 Task: View and add the product "Fancy Feast Cat Food Gourmet Chicken (3 oz)" to cart from the store "Pavilions Pets".
Action: Mouse pressed left at (57, 100)
Screenshot: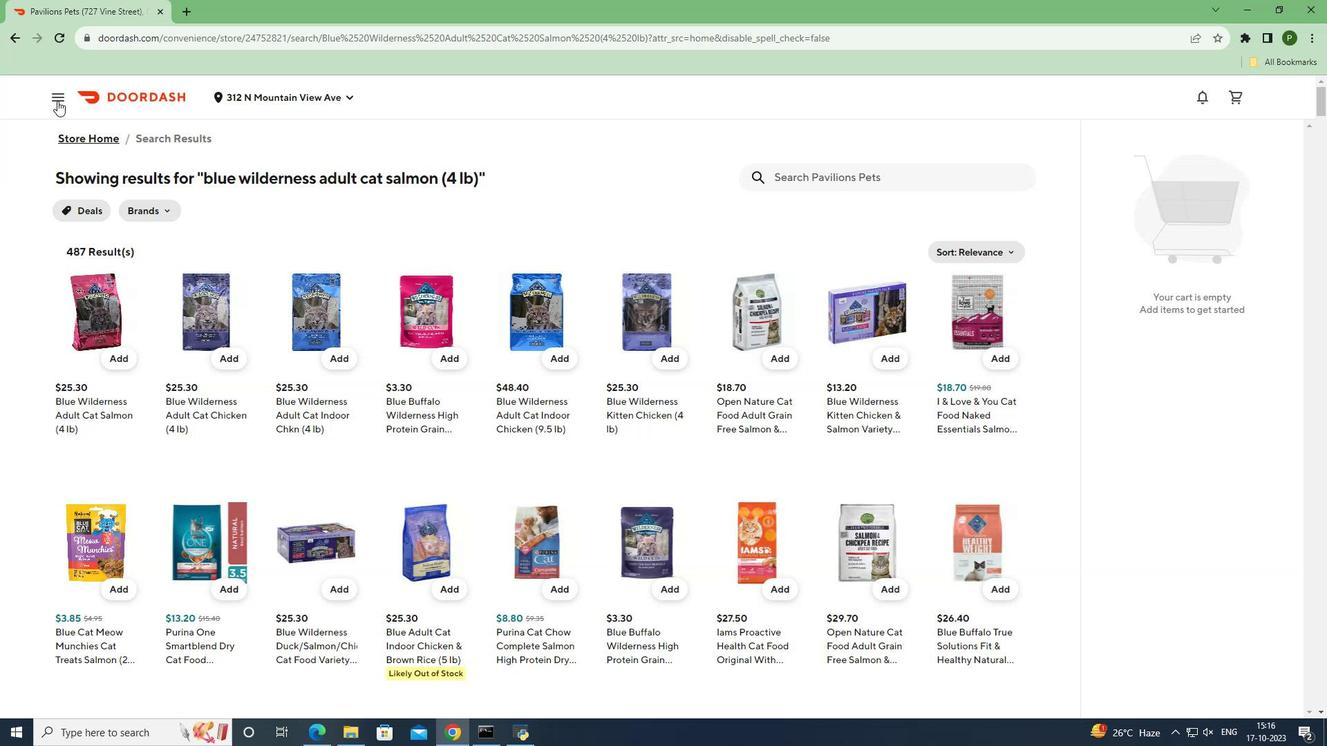 
Action: Mouse moved to (53, 192)
Screenshot: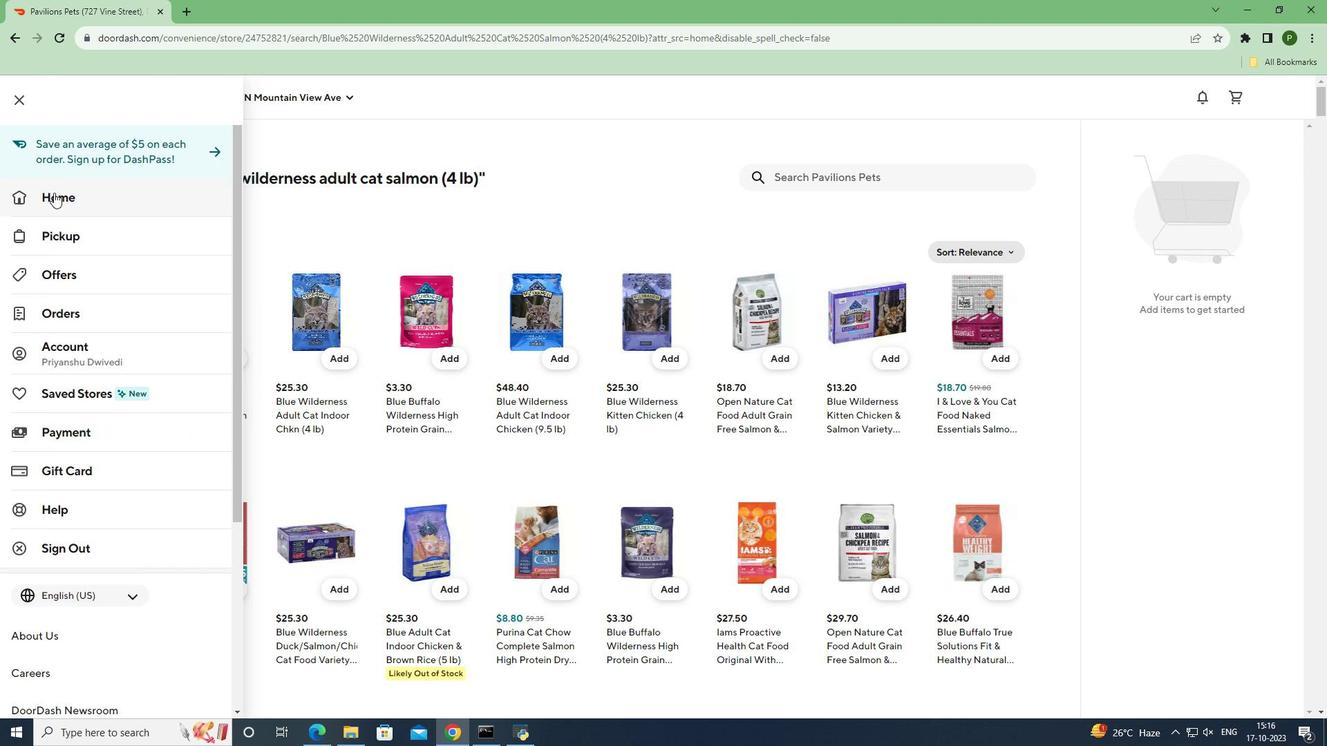 
Action: Mouse pressed left at (53, 192)
Screenshot: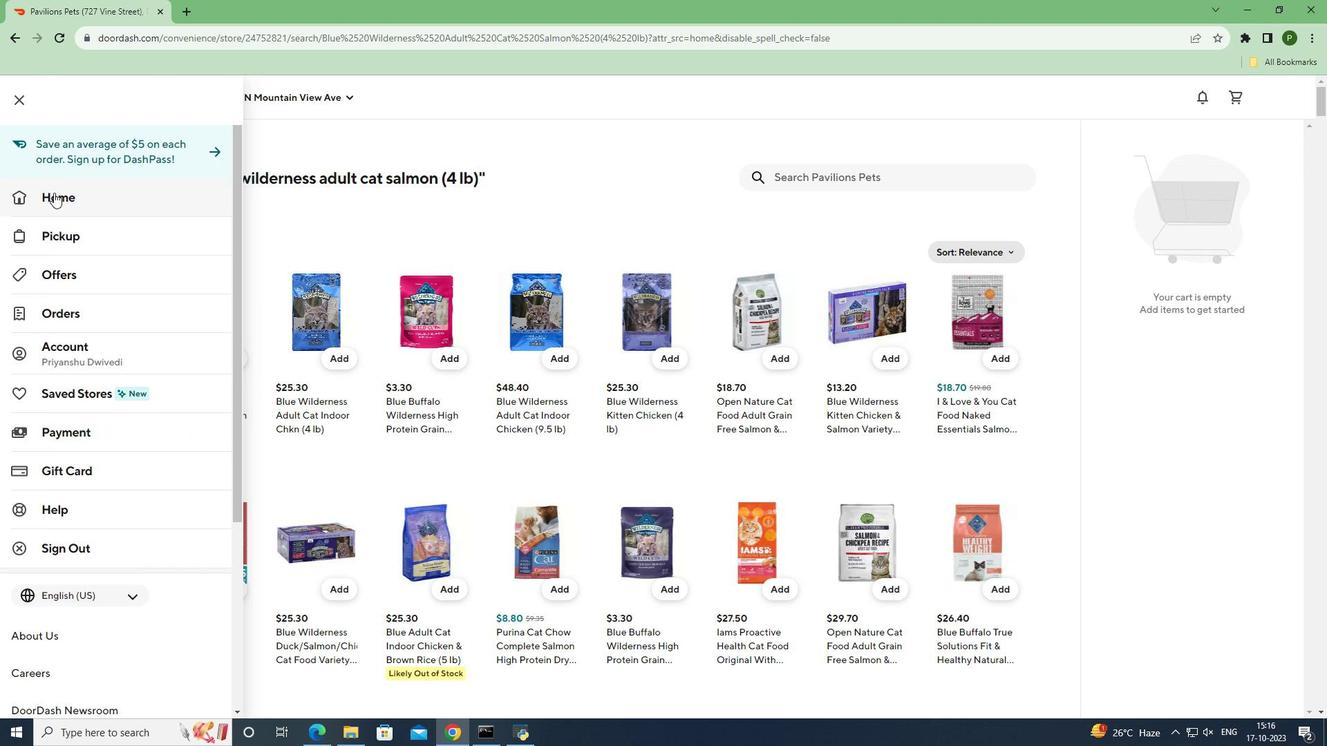 
Action: Mouse moved to (614, 150)
Screenshot: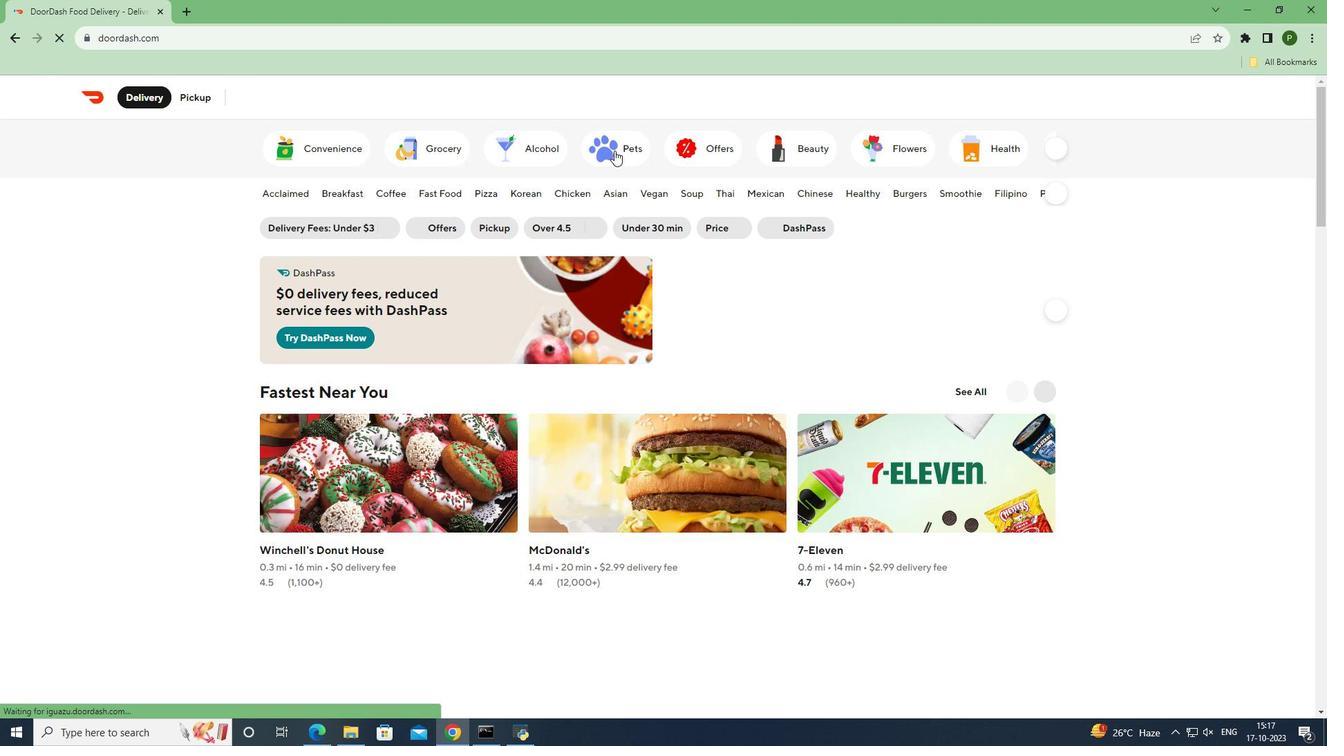 
Action: Mouse pressed left at (614, 150)
Screenshot: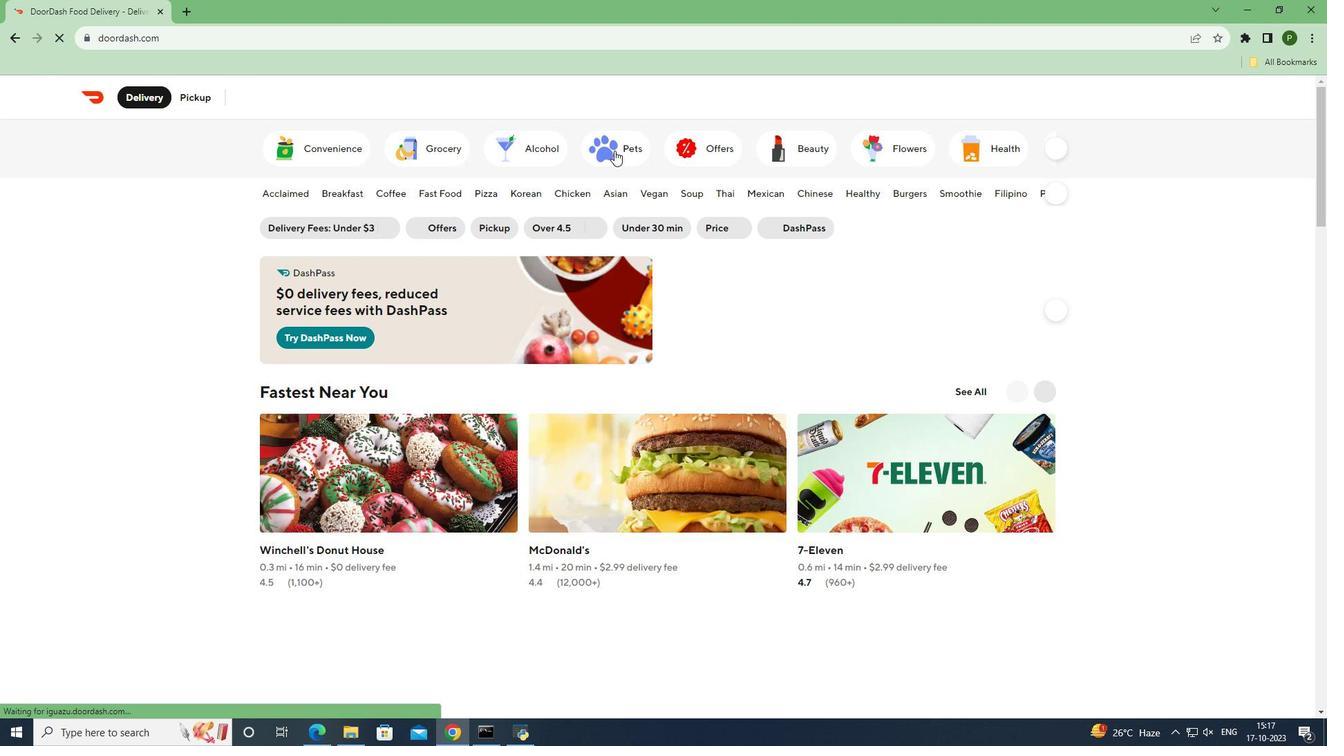 
Action: Mouse moved to (1023, 421)
Screenshot: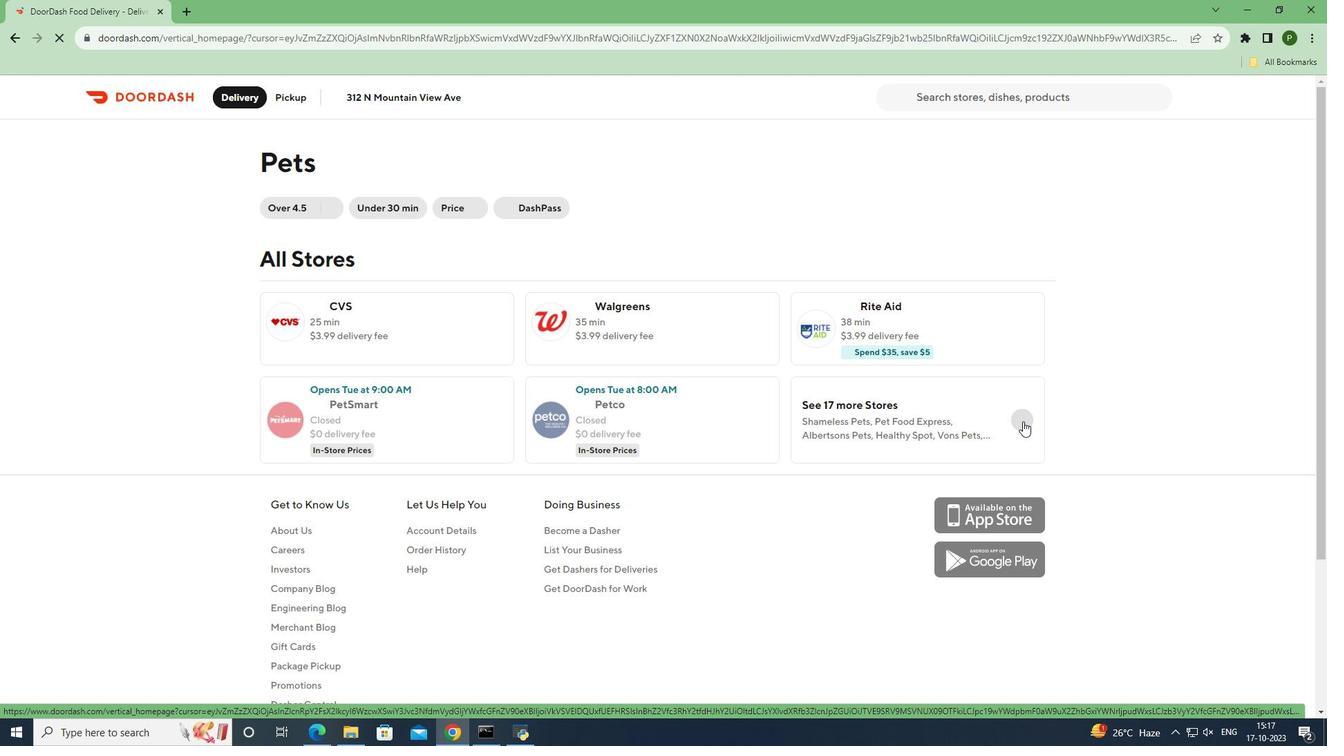 
Action: Mouse pressed left at (1023, 421)
Screenshot: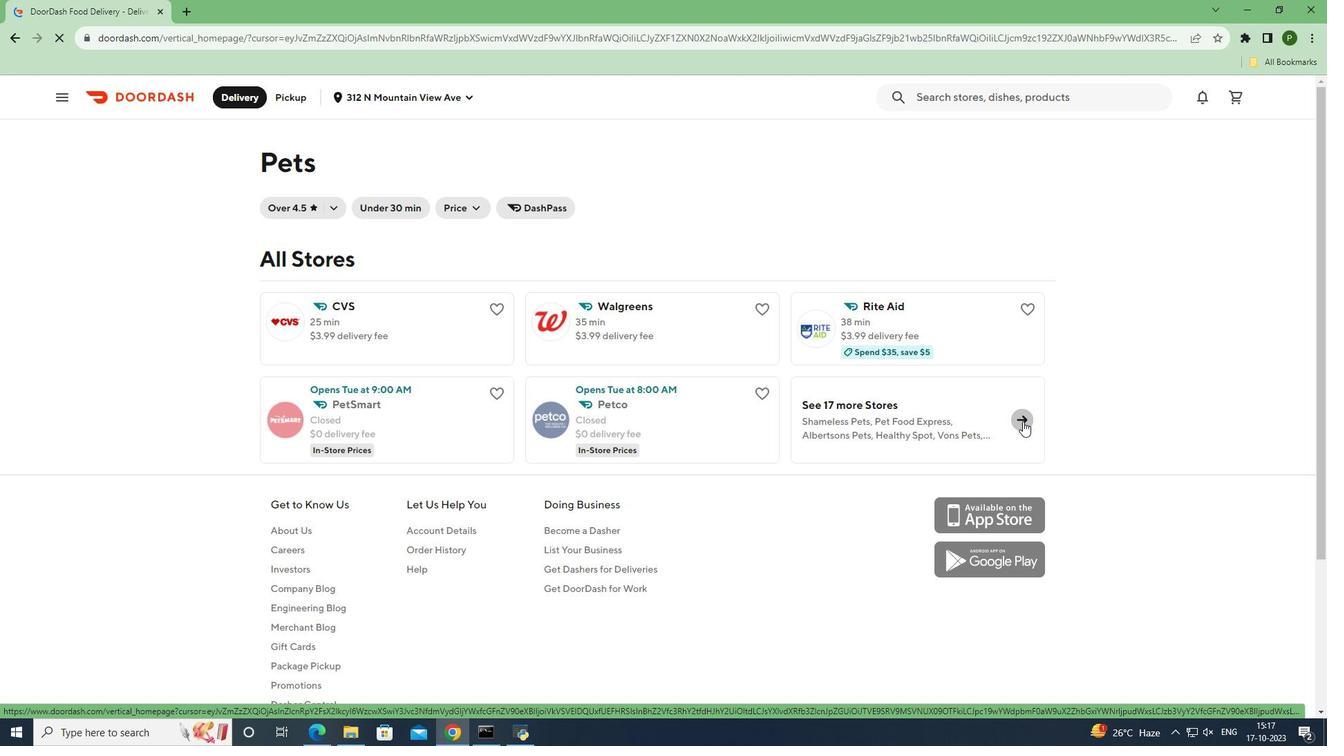 
Action: Mouse moved to (854, 594)
Screenshot: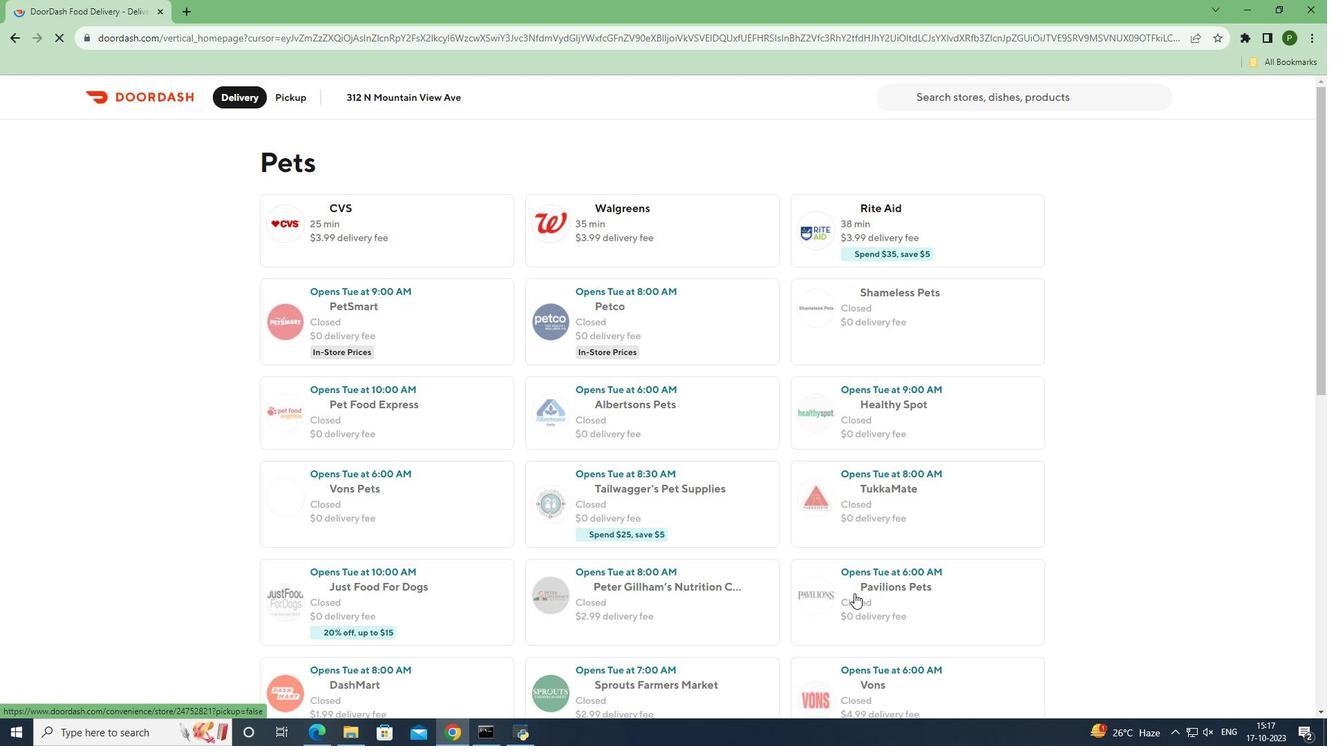 
Action: Mouse pressed left at (854, 594)
Screenshot: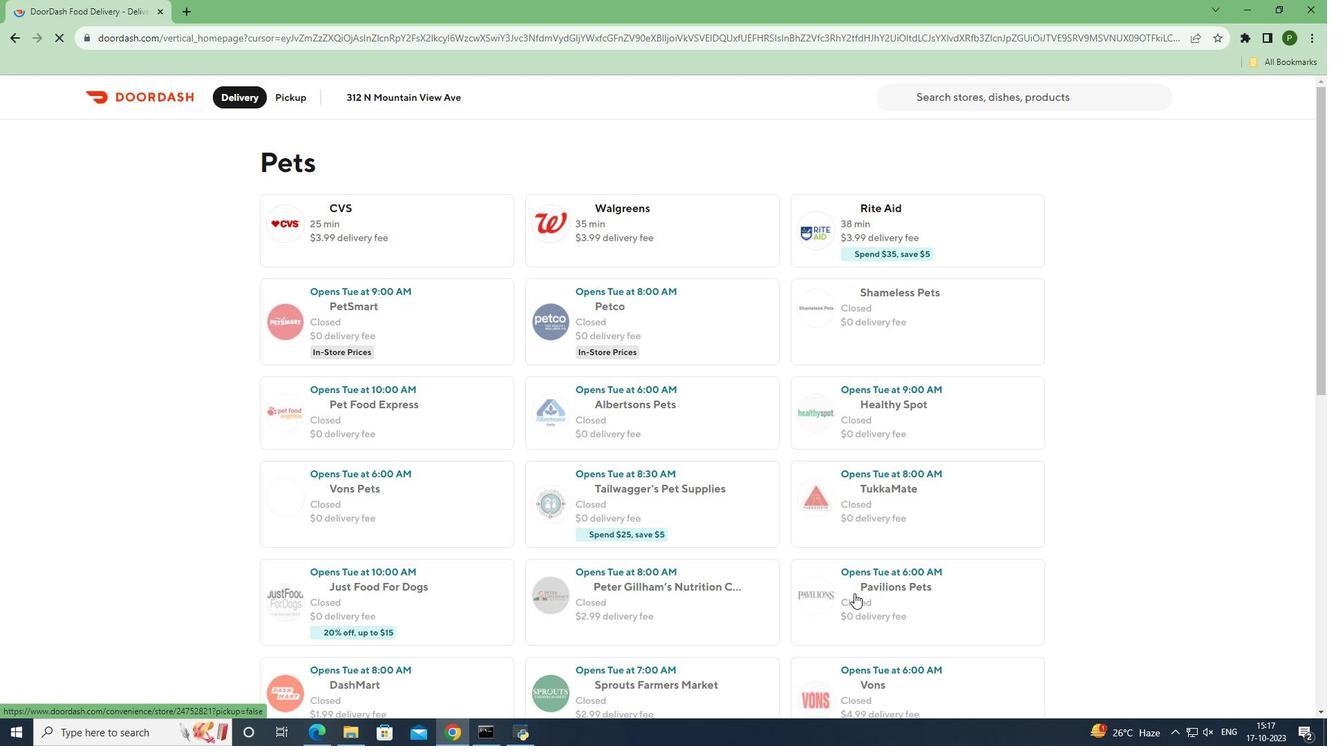 
Action: Mouse moved to (860, 222)
Screenshot: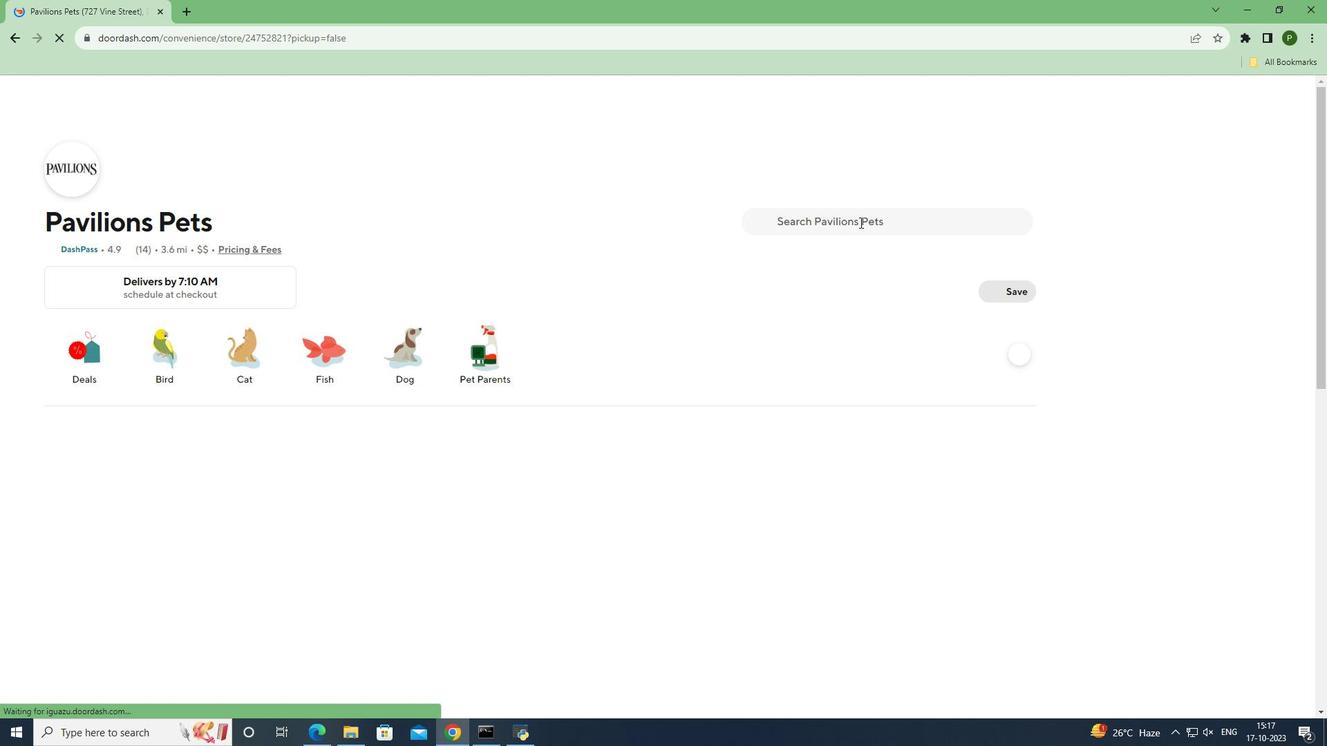 
Action: Mouse pressed left at (860, 222)
Screenshot: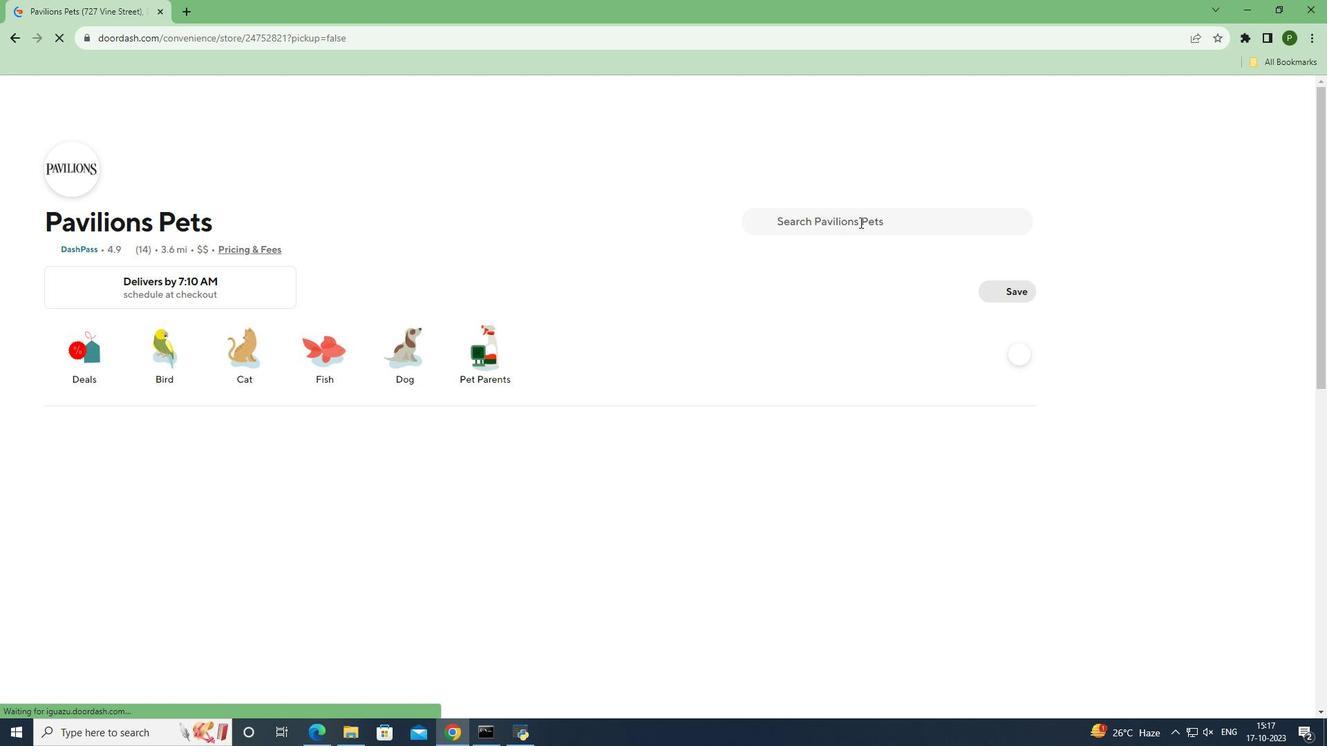 
Action: Key pressed <Key.caps_lock>F<Key.caps_lock>ancy<Key.space><Key.caps_lock>F<Key.caps_lock>east<Key.space><Key.caps_lock>C<Key.caps_lock>at<Key.space><Key.caps_lock>F<Key.caps_lock>ood<Key.space><Key.caps_lock>G<Key.caps_lock>ourmet<Key.space><Key.caps_lock>C<Key.caps_lock>hicken<Key.space><Key.shift_r>(3<Key.space>oz<Key.shift_r>)<Key.enter>
Screenshot: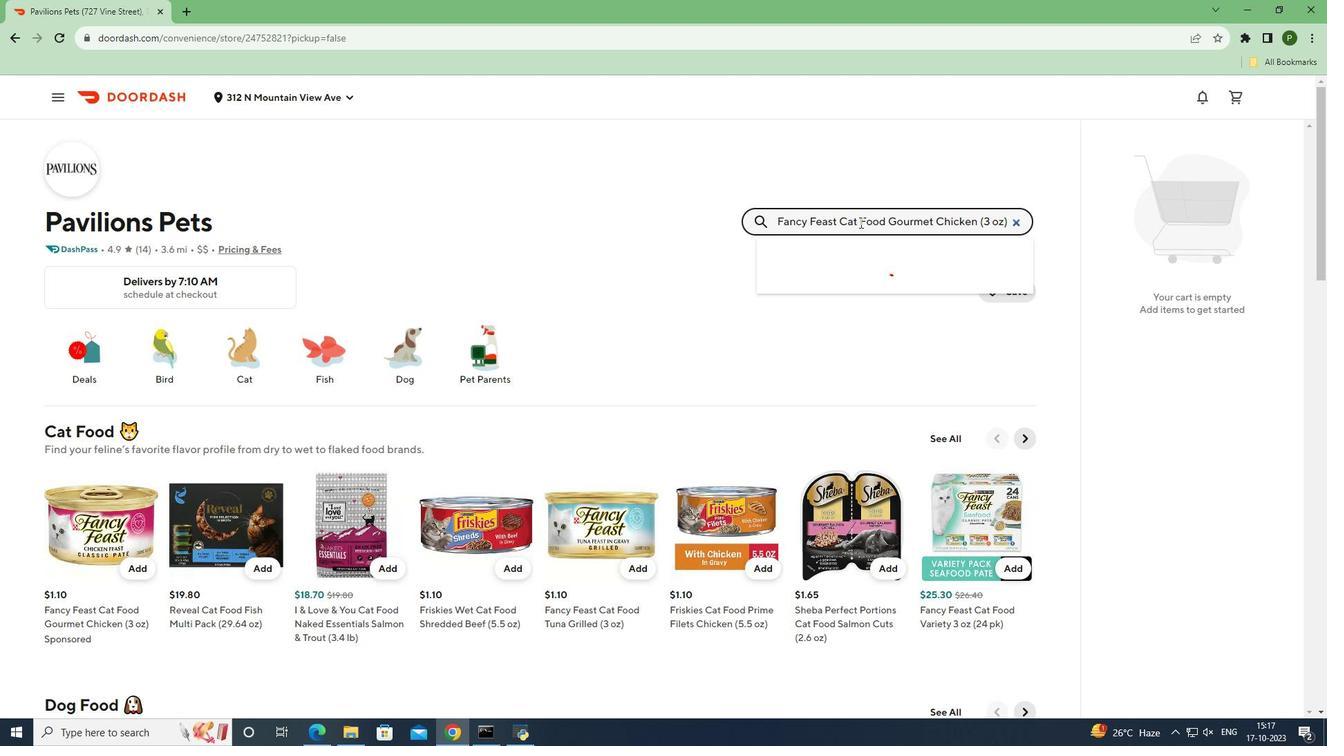 
Action: Mouse moved to (122, 367)
Screenshot: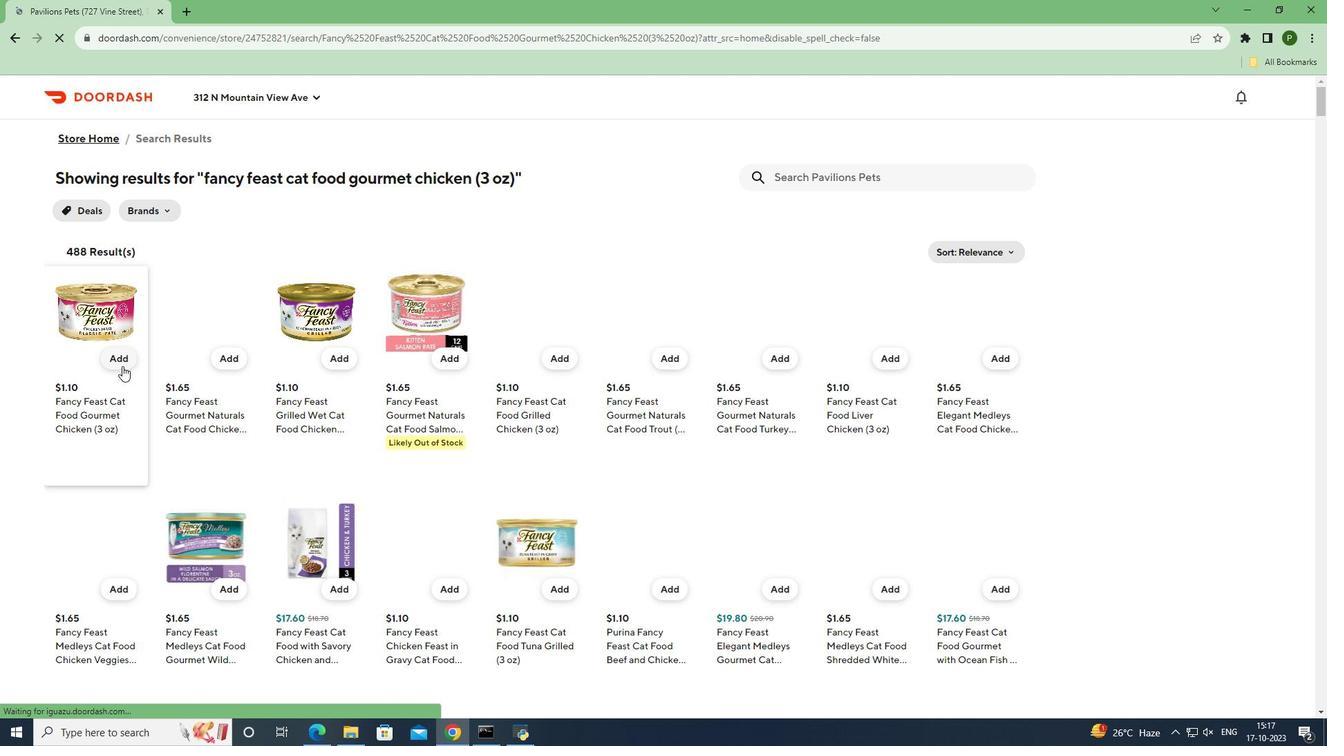 
Action: Mouse pressed left at (122, 367)
Screenshot: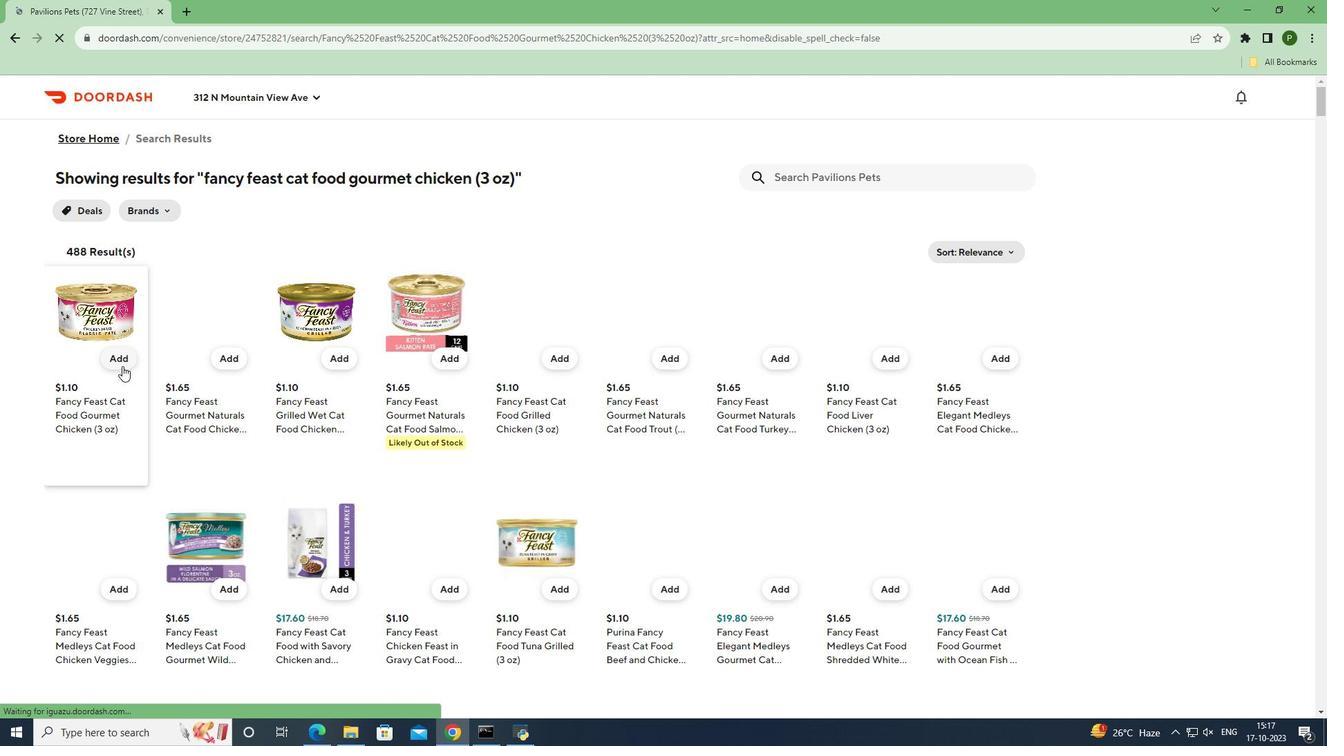 
Action: Mouse moved to (78, 443)
Screenshot: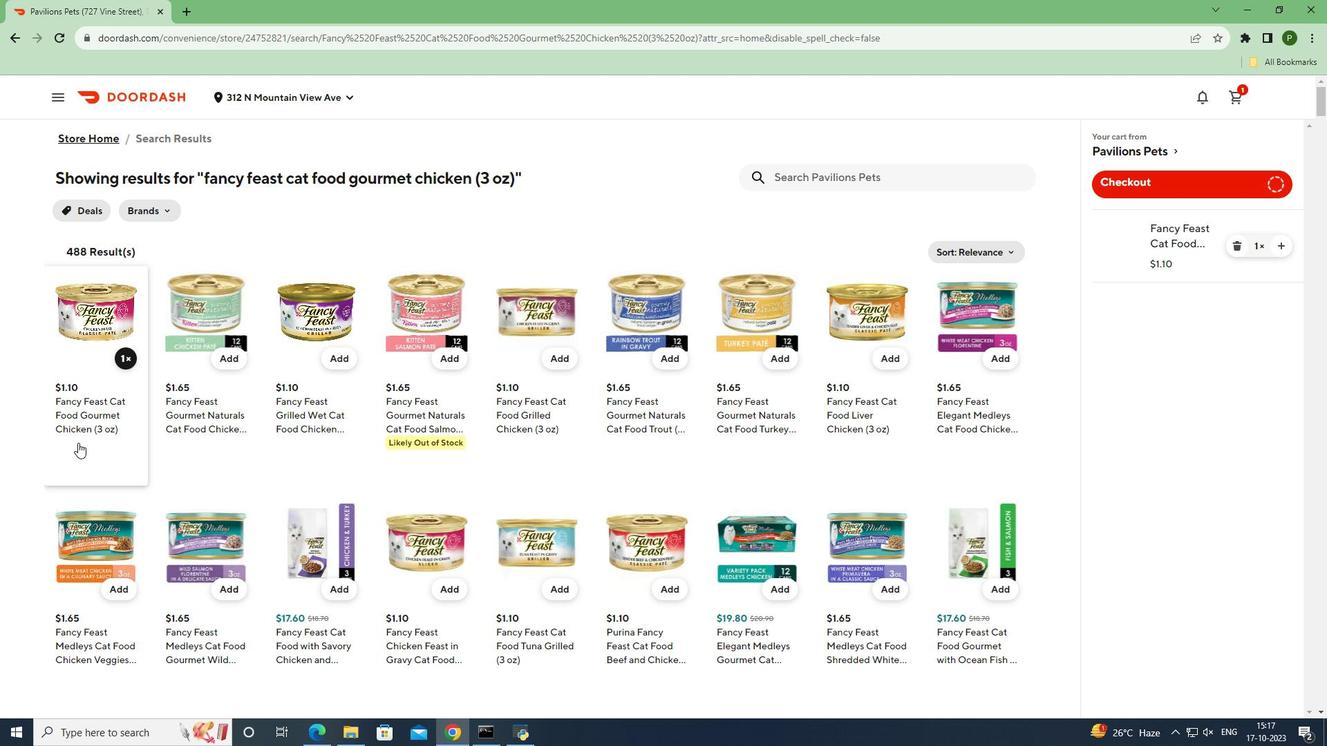 
